 Task: Create New Customer with Customer Name: Ovation, Billing Address Line1: 4774 Agriculture Lane, Billing Address Line2:  Homestead, Billing Address Line3:  Florida 33030, Cell Number: 631-899-2398_x000D_

Action: Mouse moved to (213, 44)
Screenshot: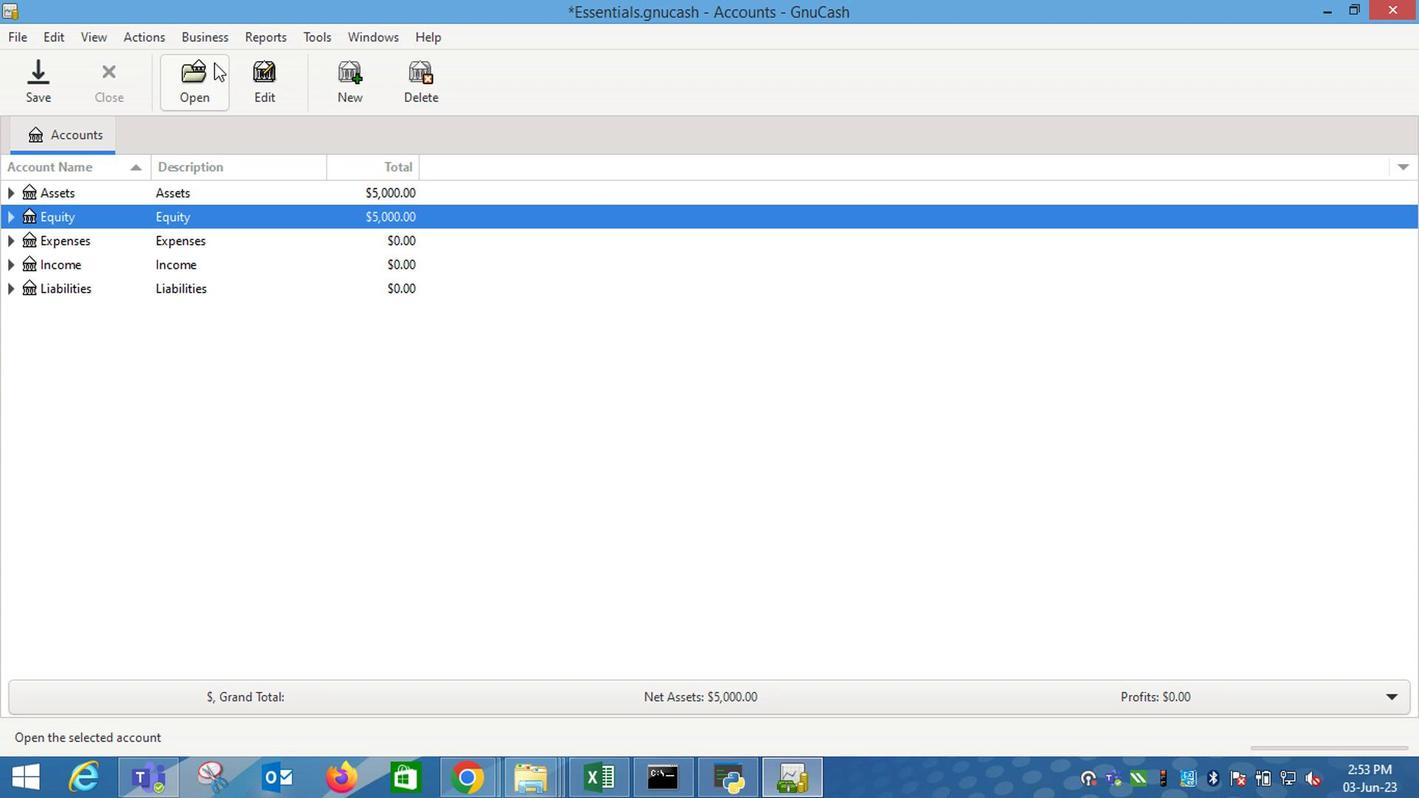 
Action: Mouse pressed left at (213, 44)
Screenshot: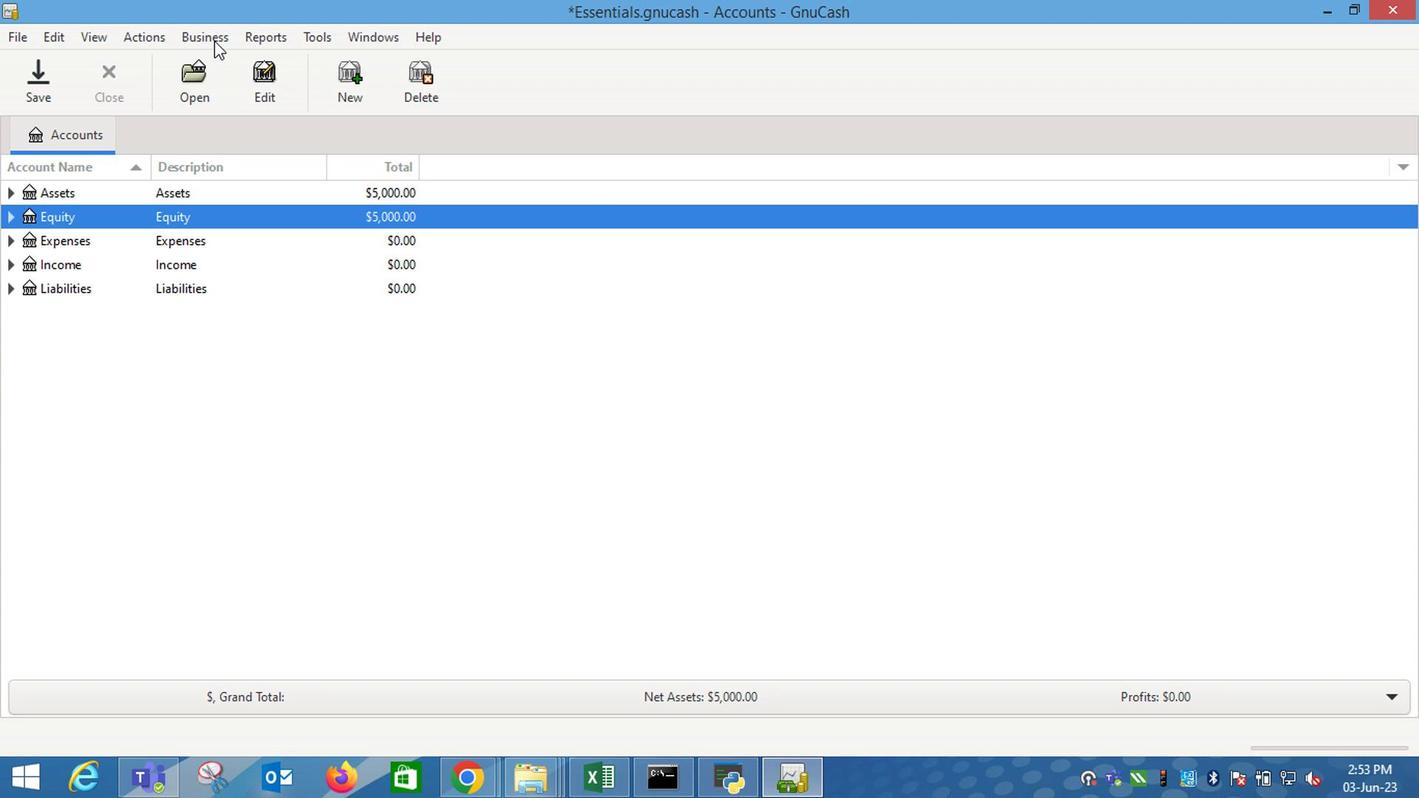 
Action: Mouse moved to (471, 89)
Screenshot: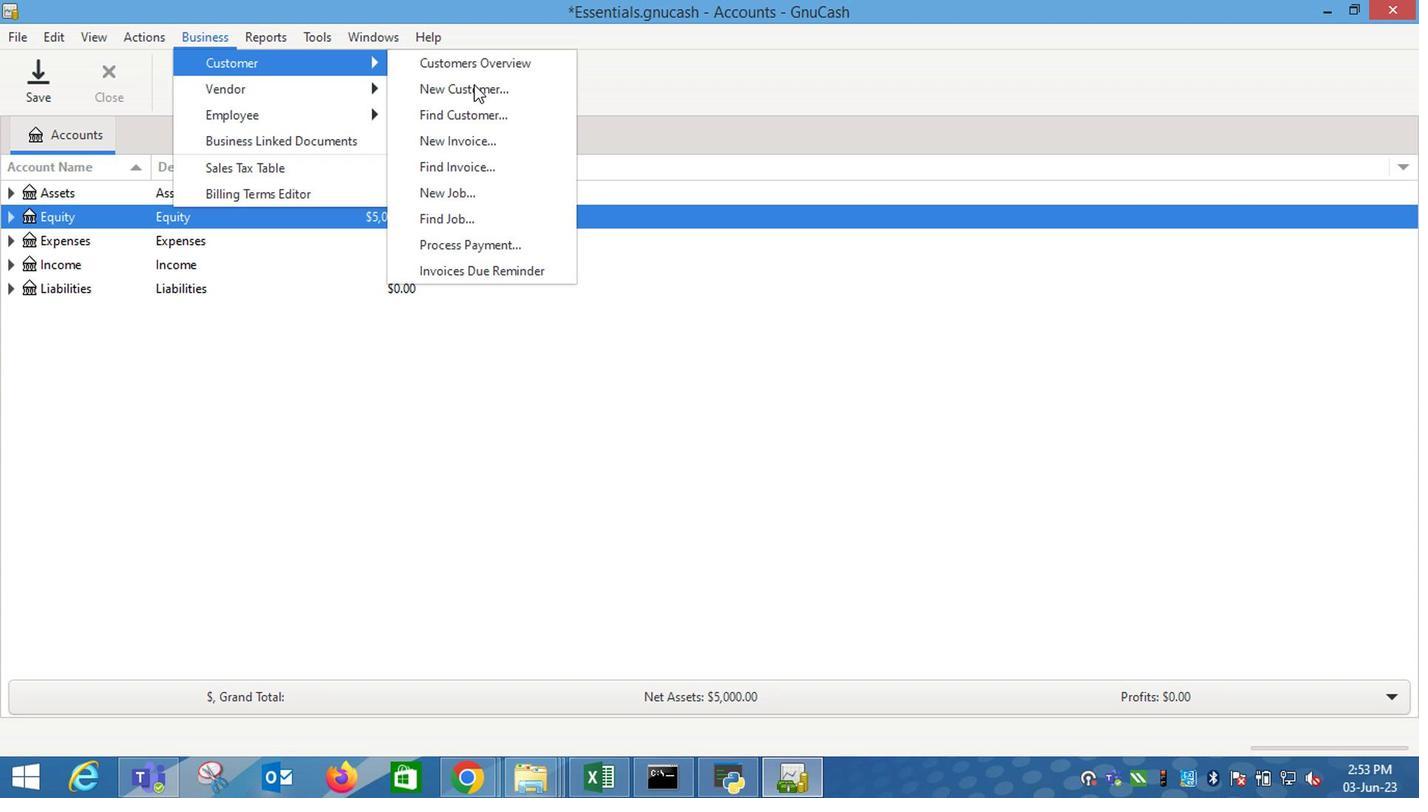 
Action: Mouse pressed left at (471, 89)
Screenshot: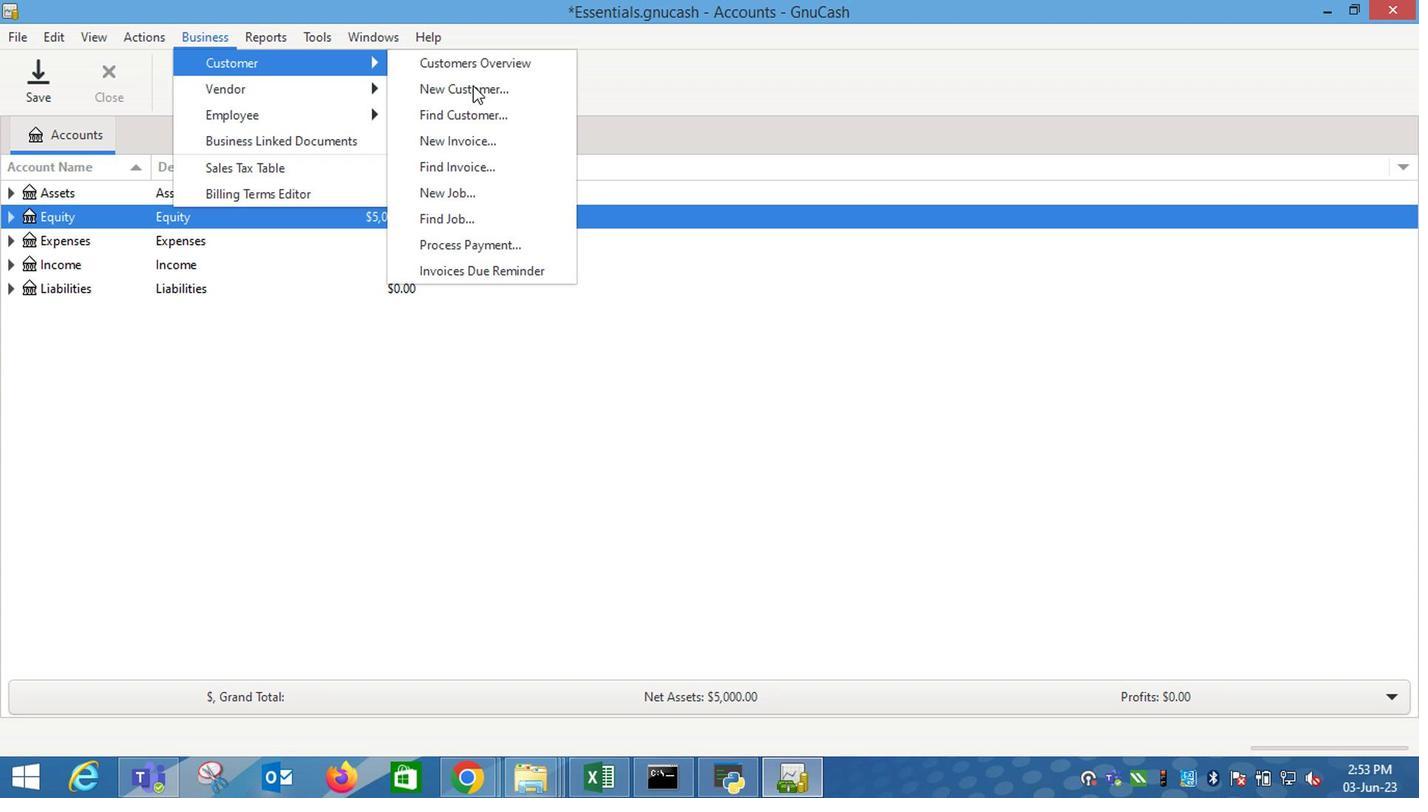 
Action: Mouse moved to (1268, 375)
Screenshot: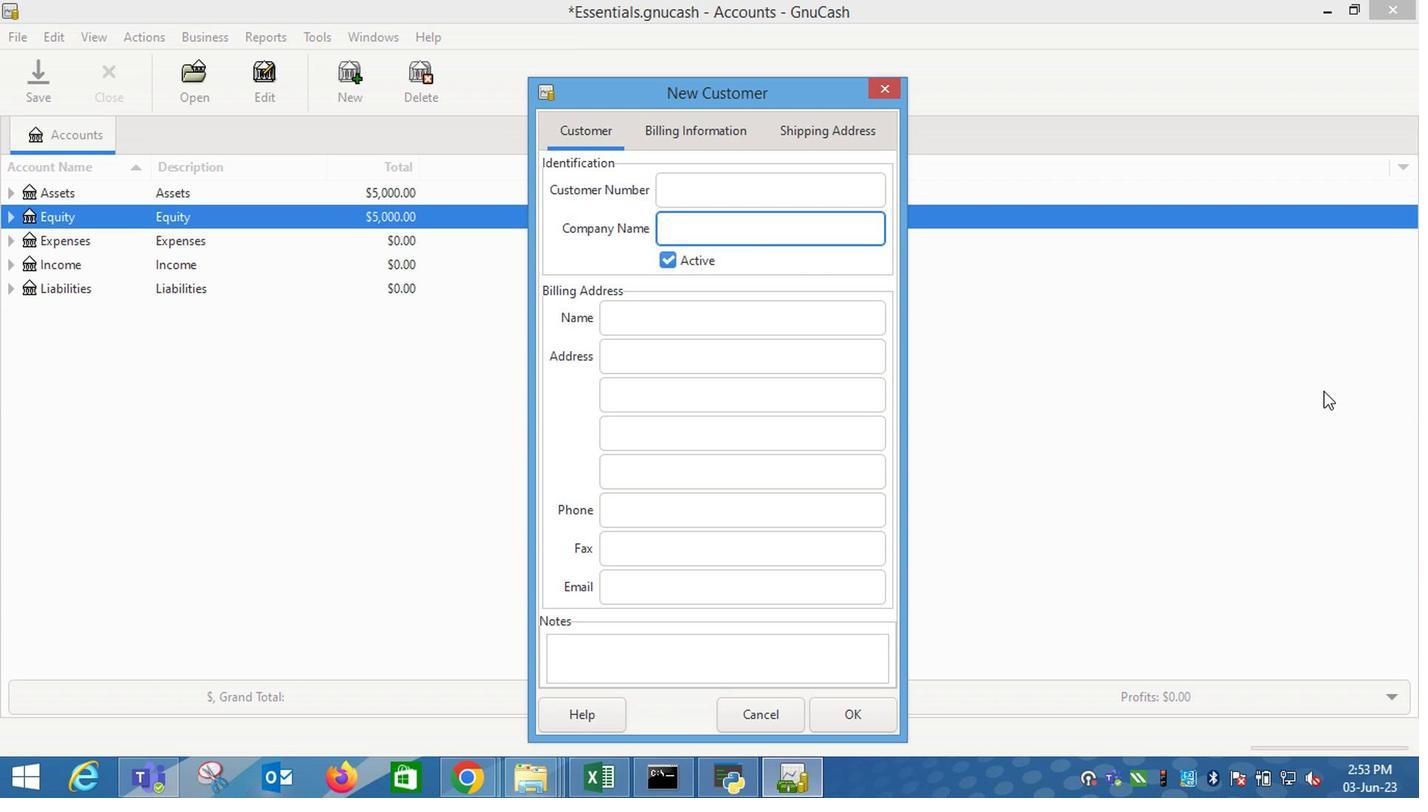 
Action: Key pressed <Key.shift_r>Ovation<Key.tab><Key.tab><Key.tab>4774<Key.space><Key.shift_r>Agriculture<Key.space><Key.shift_r>Lane<Key.tab><Key.shift_r>Homestead<Key.tab><Key.shift_r><Key.shift_r>Florida<Key.space>33030<Key.tab><Key.tab>631-899-2398
Screenshot: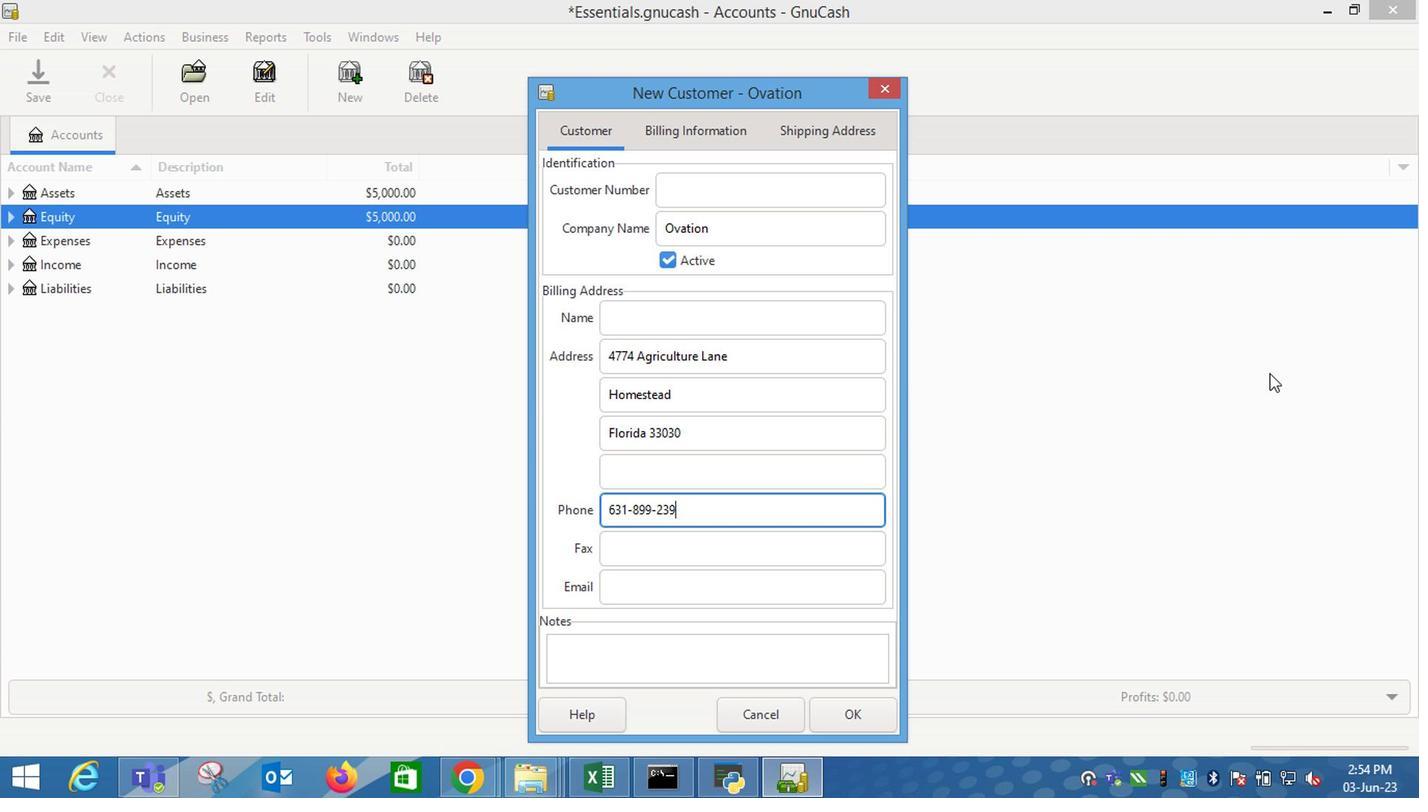 
Action: Mouse moved to (725, 142)
Screenshot: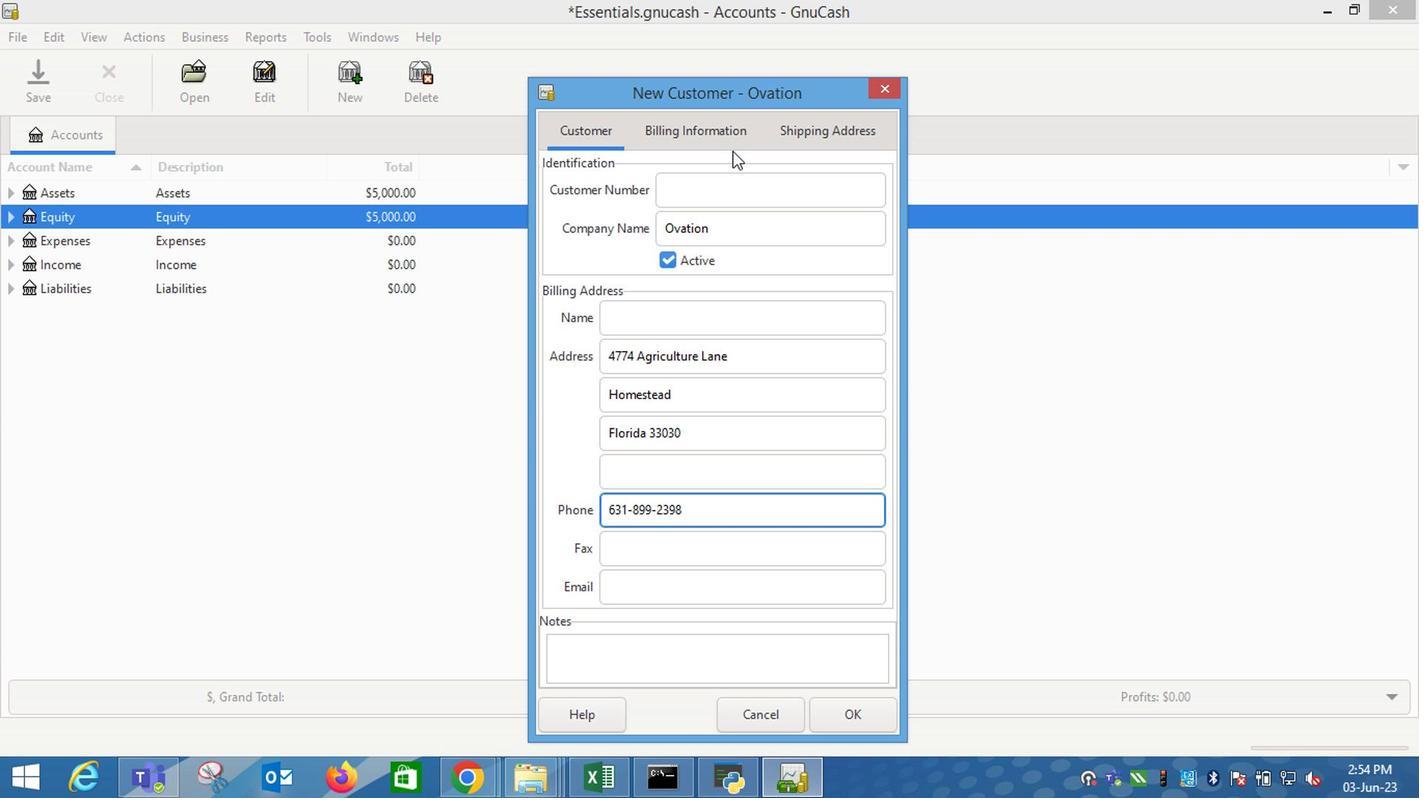 
Action: Mouse pressed left at (725, 142)
Screenshot: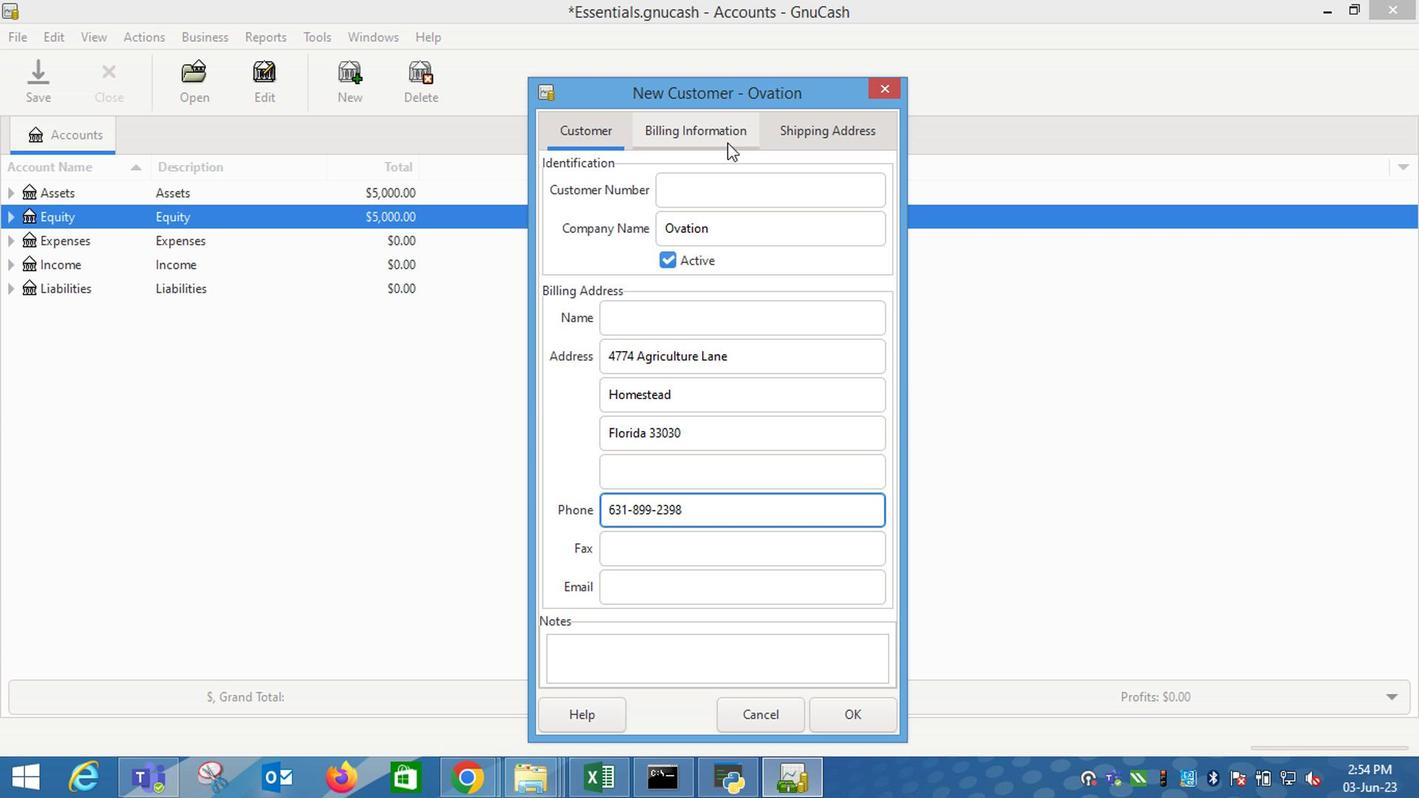 
Action: Mouse moved to (857, 718)
Screenshot: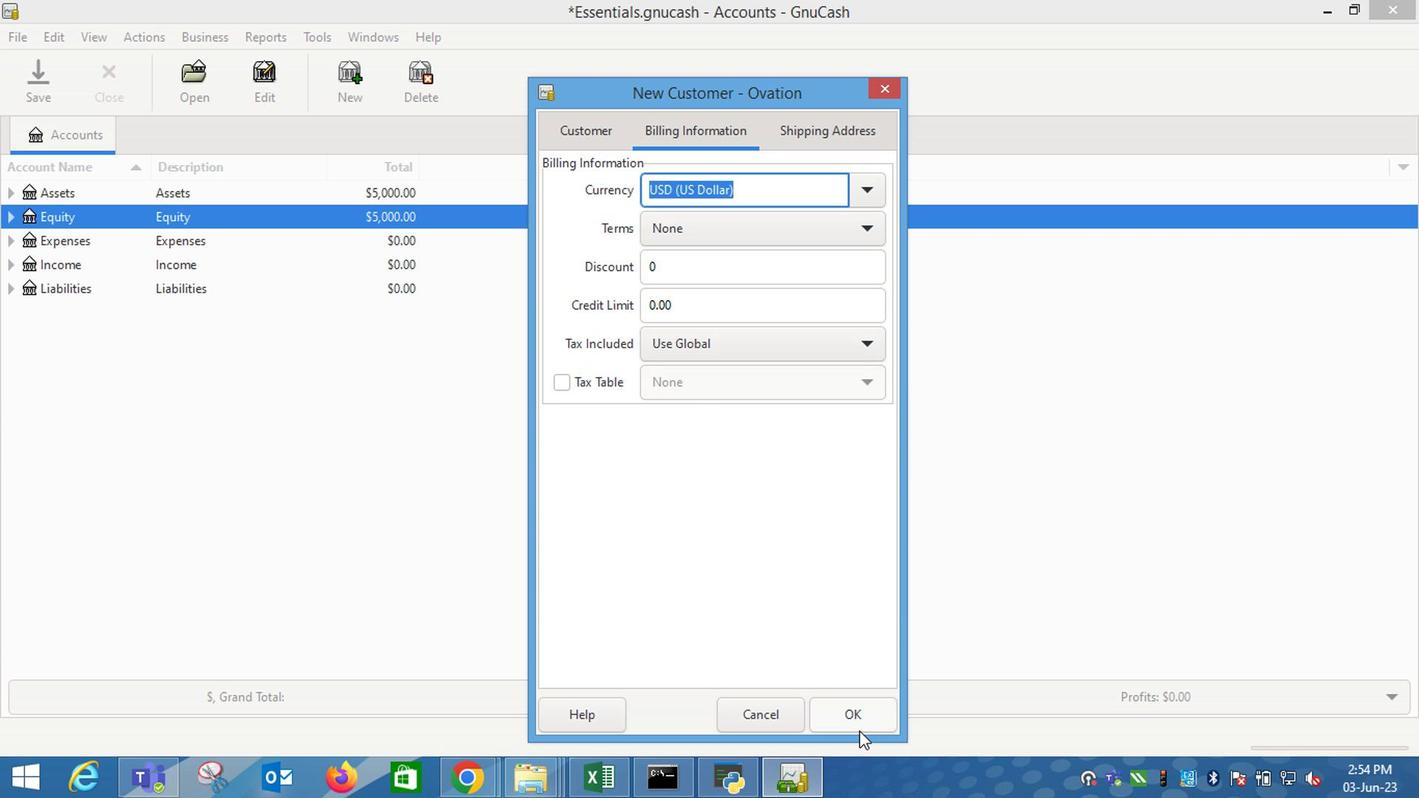
Action: Mouse pressed left at (857, 718)
Screenshot: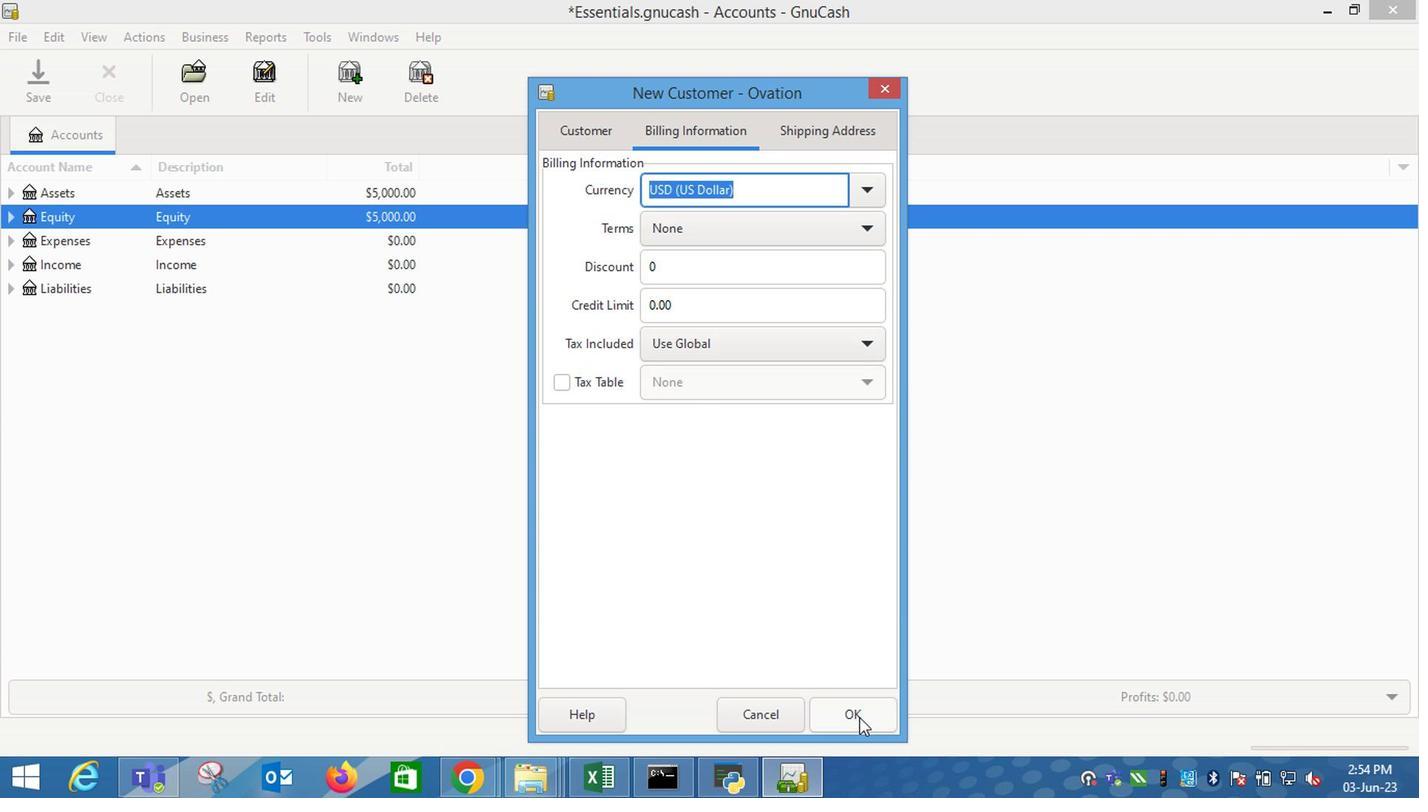 
Action: Mouse moved to (825, 684)
Screenshot: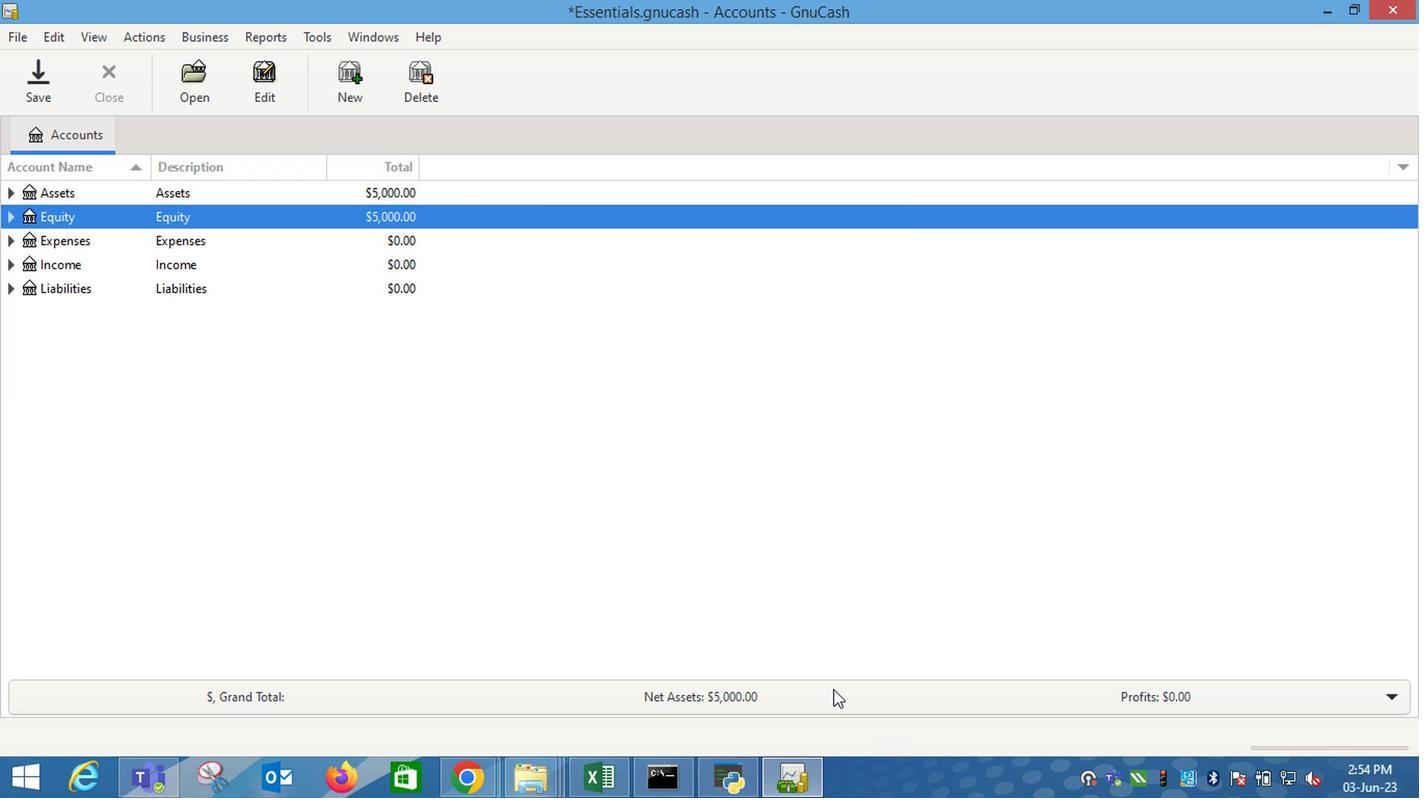 
